 Task: open an excel sheet and write heading  SpendSmartAdd Dates in a column and its values below  '2023-05-01, 2023-05-03, 2023-05-05, 2023-05-10, 2023-05-15, 2023-05-20, 2023-05-25 & 2023-05-31'Add Categories in next column and its values below  Groceries, Dining Out, Transportation, Entertainment, Shopping, Utilities, Health & Miscellaneous. Add Descriptions in next column and its values below  Supermarket, Restaurant, Public Transport, Movie Tickets, Clothing Store, Internet Bill, Pharmacy & Online PurchaseAdd Amountin next column and its values below  $50, $30, $10, $20, $100, $60, $40 & $50Save page Budget Control Sheet
Action: Mouse moved to (36, 105)
Screenshot: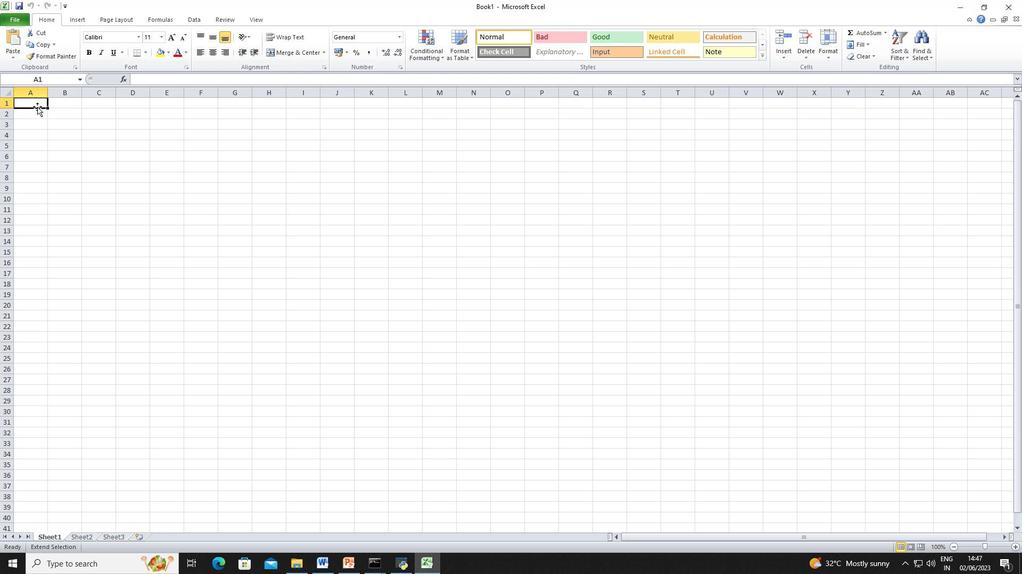 
Action: Mouse pressed left at (36, 105)
Screenshot: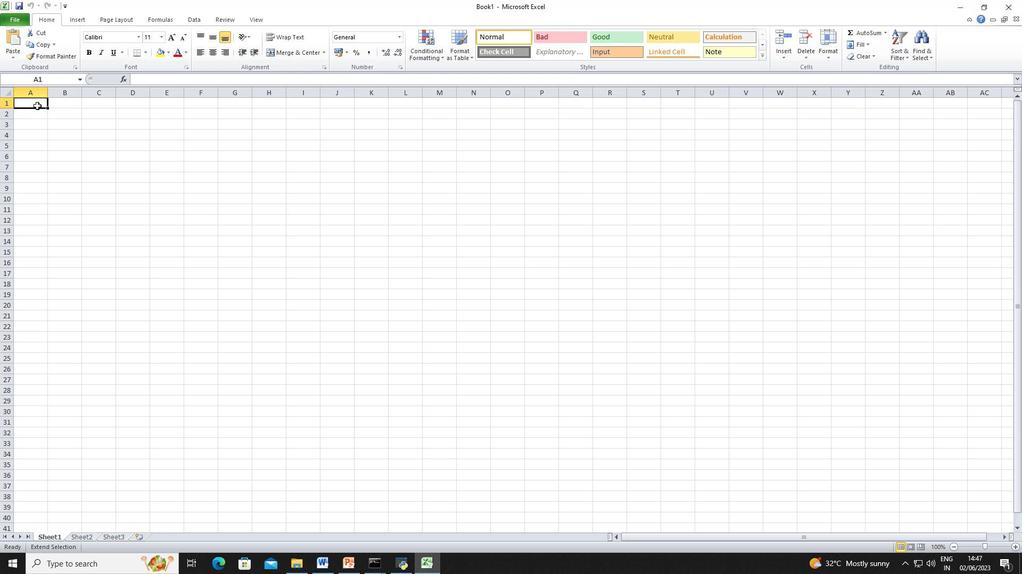
Action: Key pressed <Key.shift><Key.shift><Key.shift><Key.shift>Spend<Key.space><Key.shift><Key.shift><Key.shift>Smart<Key.enter><Key.shift>D<Key.backspace><Key.enter><Key.shift>Dates
Screenshot: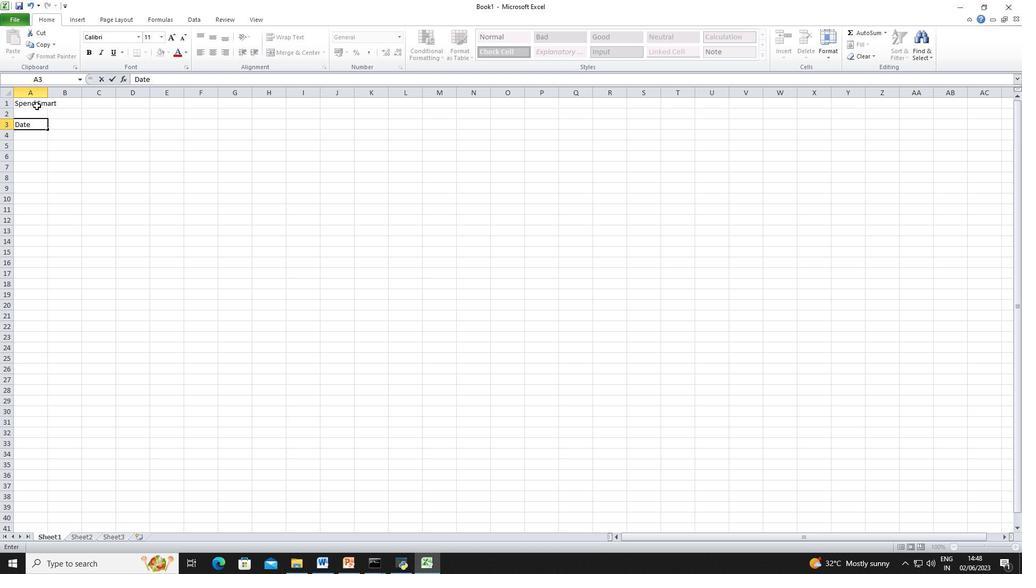
Action: Mouse moved to (27, 133)
Screenshot: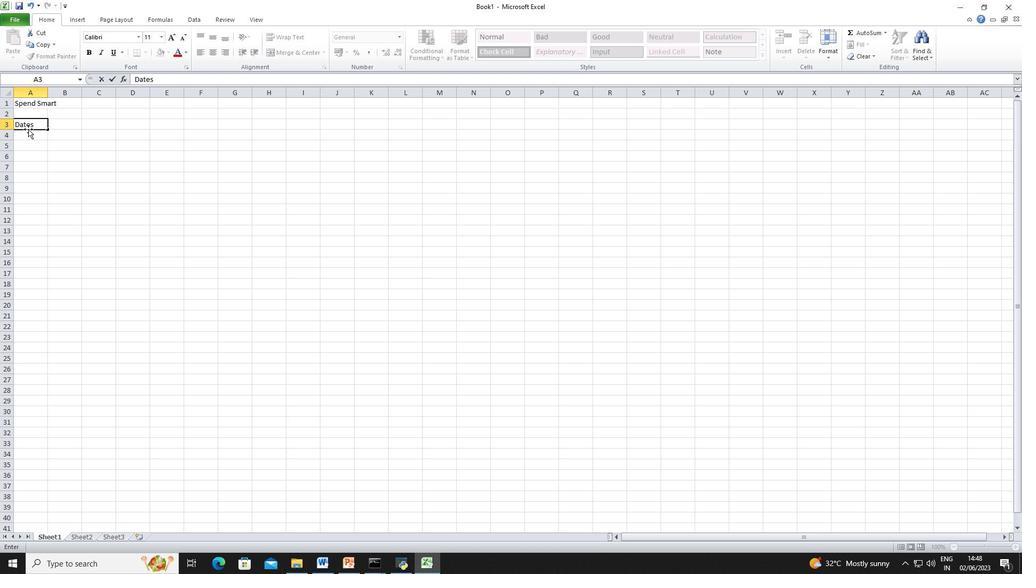 
Action: Mouse pressed left at (27, 133)
Screenshot: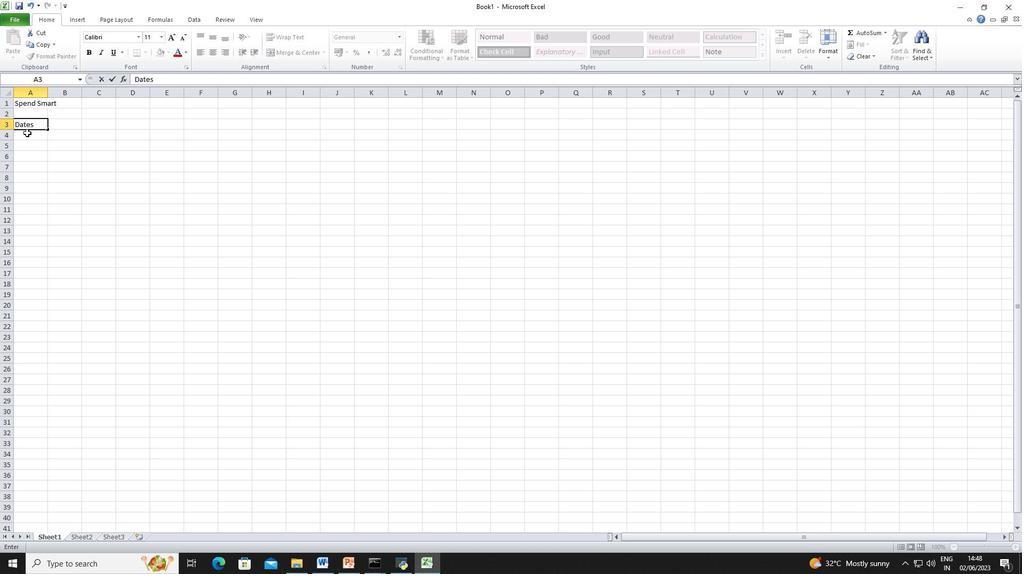 
Action: Key pressed 2023-05-10<Key.enter>2023-05-03<Key.enter>2023-05-05<Key.enter>2023-05-10<Key.enter>2023-050<Key.backspace>-15<Key.enter>2023-050<Key.backspace>-20<Key.enter>2023-05-25<Key.enter>2023-05-31<Key.down><Key.right>
Screenshot: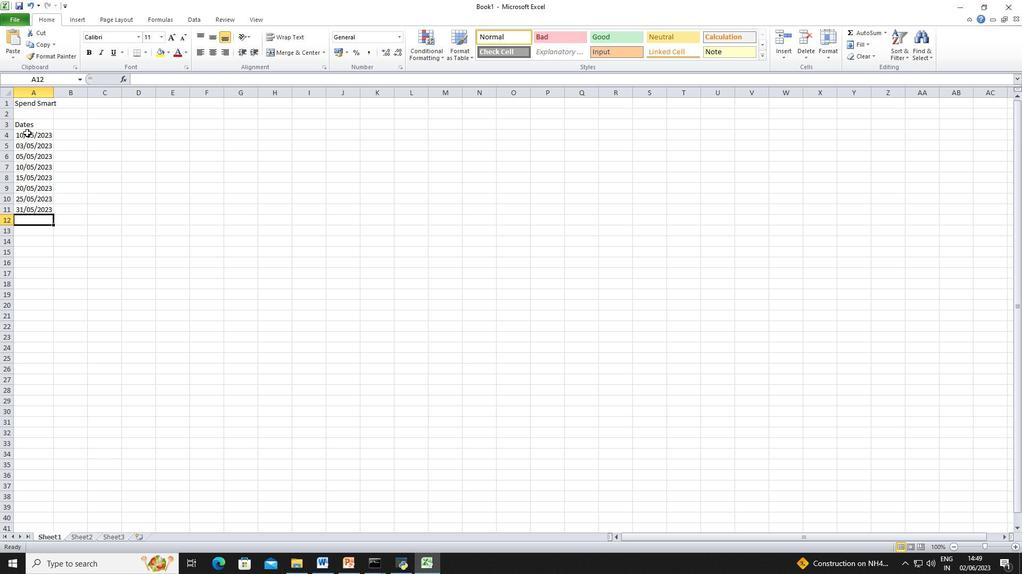 
Action: Mouse moved to (77, 126)
Screenshot: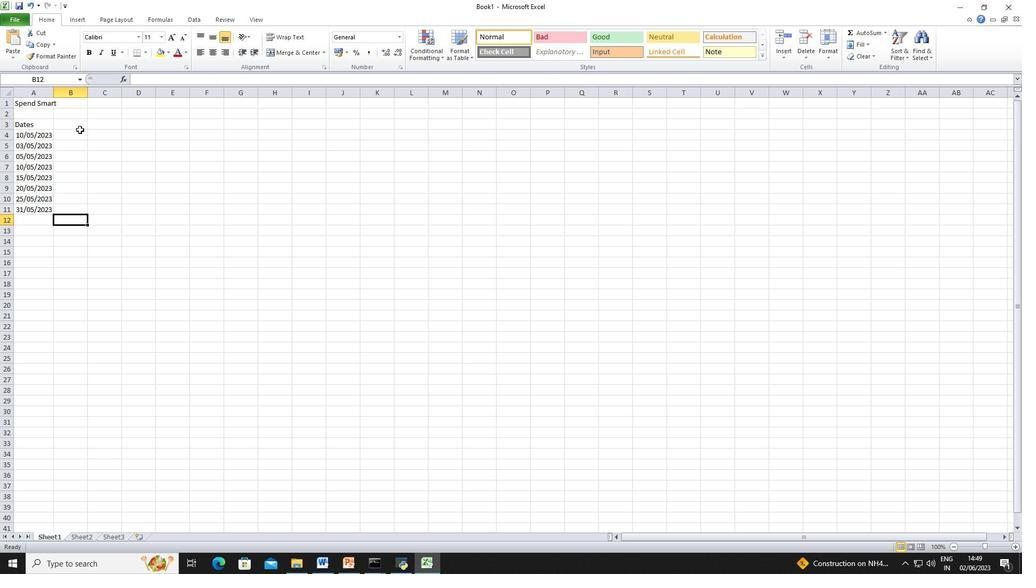 
Action: Mouse pressed left at (77, 126)
Screenshot: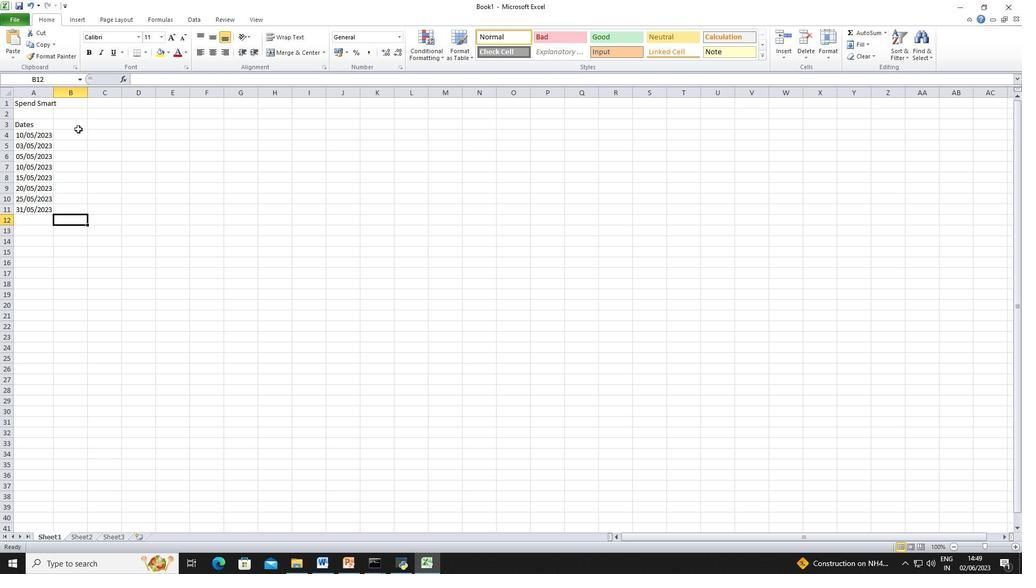 
Action: Mouse moved to (73, 143)
Screenshot: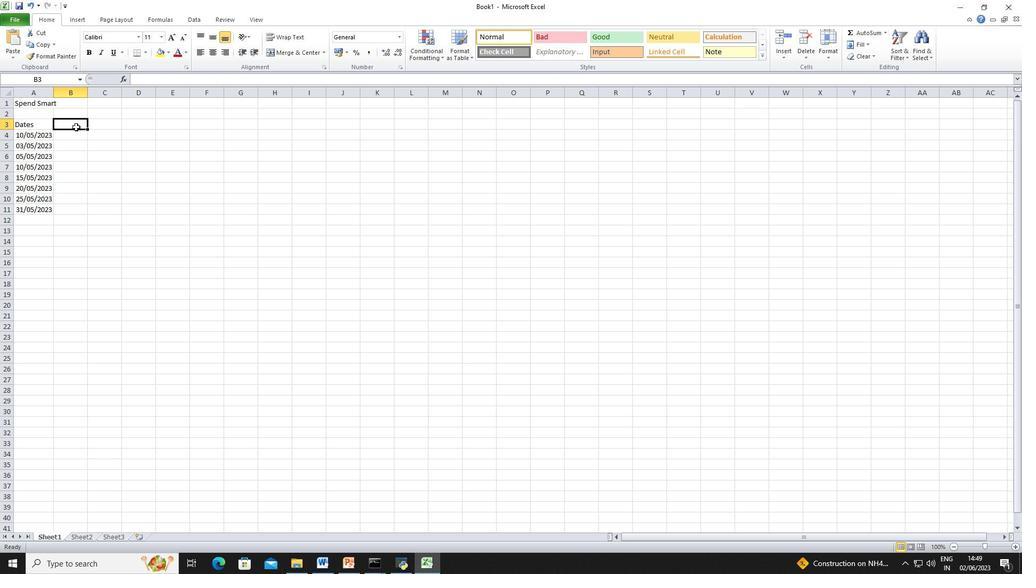 
Action: Mouse pressed left at (73, 143)
Screenshot: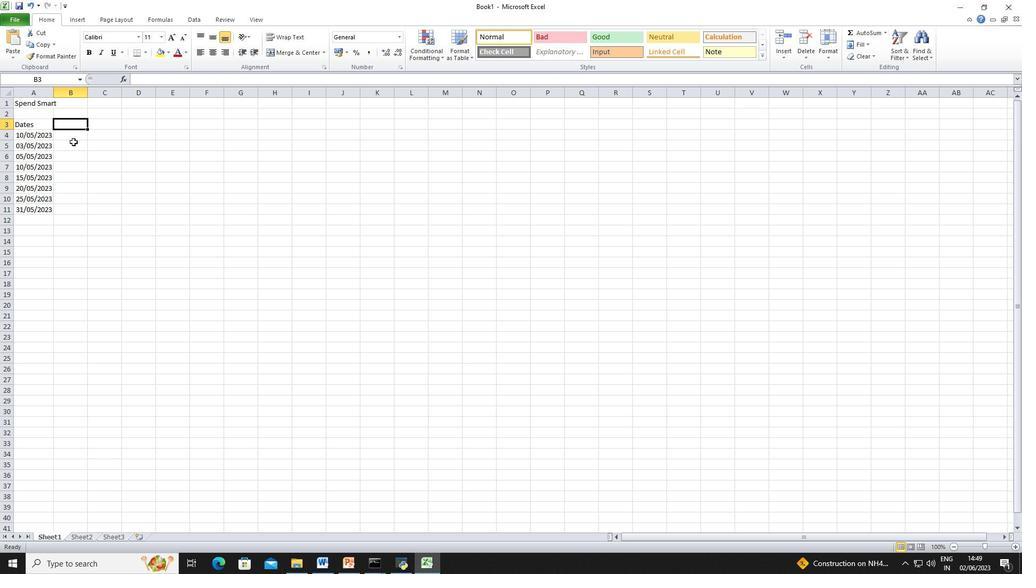 
Action: Mouse moved to (73, 137)
Screenshot: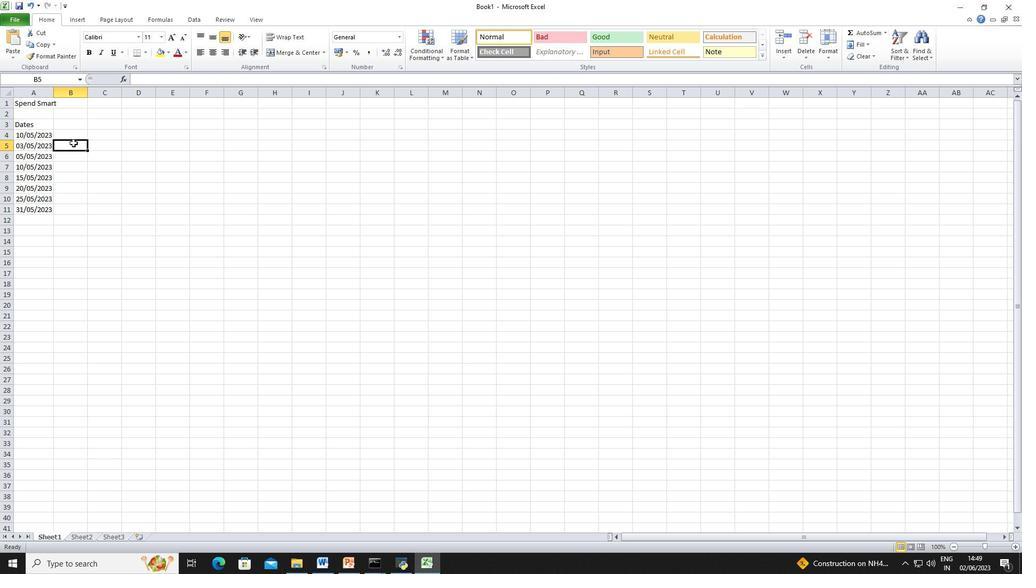 
Action: Mouse pressed left at (73, 137)
Screenshot: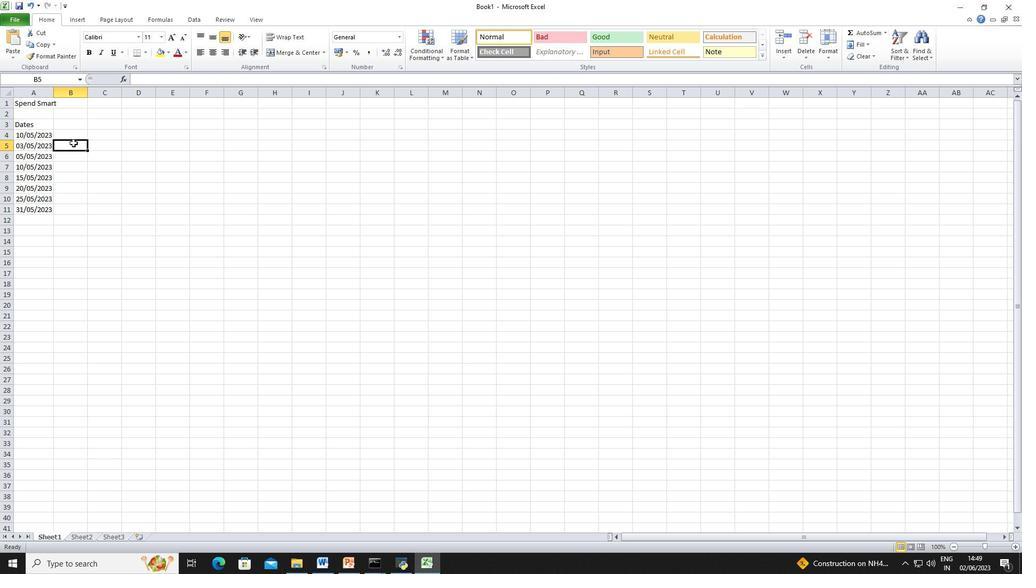 
Action: Mouse moved to (79, 126)
Screenshot: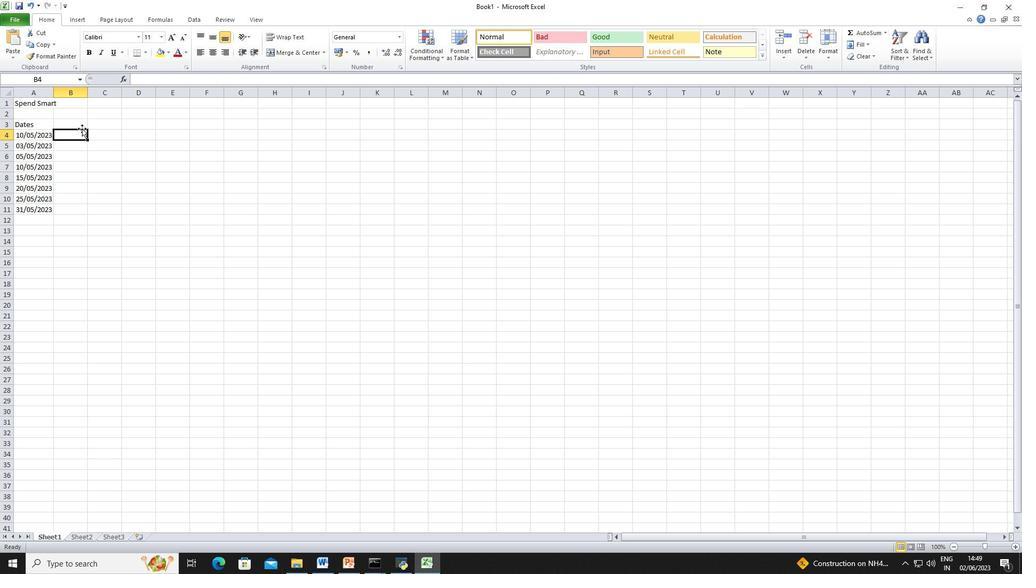 
Action: Mouse pressed left at (79, 126)
Screenshot: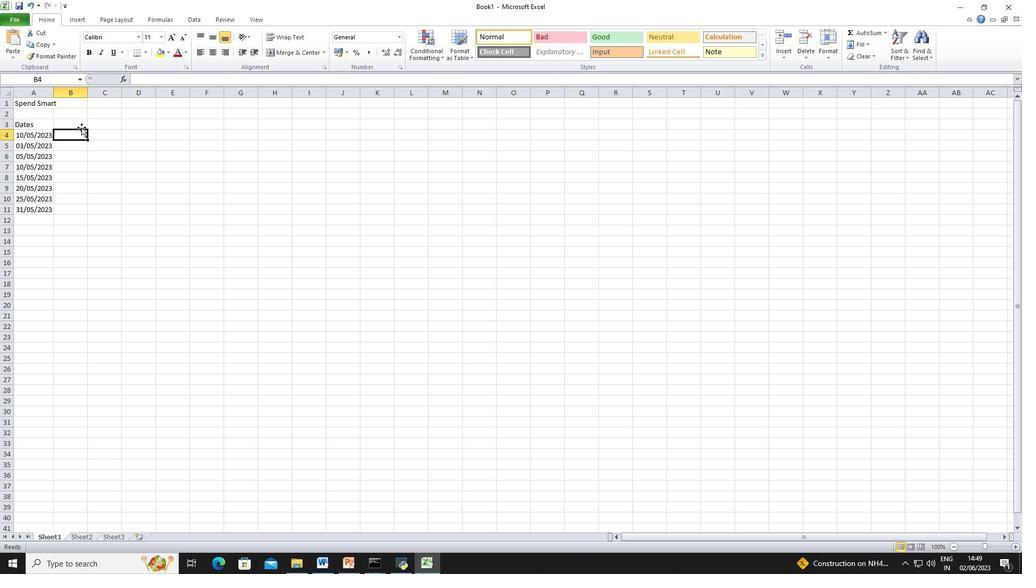 
Action: Key pressed <Key.shift>Categories<Key.down><Key.shift>Groceries<Key.enter><Key.shift><Key.shift><Key.shift><Key.shift><Key.shift><Key.shift><Key.shift>Dining<Key.space><Key.shift>Out<Key.enter><Key.shift>Transportation<Key.enter><Key.shift><Key.shift>Entertainment<Key.enter><Key.shift>Shopping<Key.enter><Key.shift><Key.shift><Key.shift><Key.shift><Key.shift><Key.shift><Key.shift><Key.shift><Key.shift>Utilities<Key.enter><Key.shift><Key.shift>Health<Key.enter><Key.shift>Miscellaneous<Key.right><Key.up><Key.right><Key.up><Key.up><Key.up><Key.up><Key.up><Key.up><Key.up><Key.shift>Descriptdions<Key.down><Key.shift><Key.shift><Key.shift>Supermarket<Key.enter><Key.shift>Restaurant<Key.enter><Key.shift><Key.shift>Public<Key.space><Key.shift><Key.shift><Key.shift>Transport<Key.enter><Key.shift><Key.shift><Key.shift>Movie<Key.space><Key.shift><Key.shift><Key.shift>Tickets<Key.enter><Key.shift><Key.shift><Key.shift><Key.shift><Key.shift><Key.shift><Key.shift><Key.shift><Key.shift><Key.shift><Key.shift><Key.shift><Key.shift><Key.shift><Key.shift><Key.shift>Clothing<Key.space><Key.shift><Key.shift><Key.shift><Key.shift><Key.shift><Key.shift><Key.shift><Key.shift><Key.shift><Key.shift><Key.shift><Key.shift><Key.shift><Key.shift><Key.shift><Key.shift><Key.shift><Key.shift><Key.shift><Key.shift><Key.shift><Key.shift><Key.shift><Key.shift><Key.shift><Key.shift><Key.shift><Key.shift><Key.shift><Key.shift><Key.shift><Key.shift><Key.shift><Key.shift><Key.shift><Key.shift><Key.shift><Key.shift><Key.shift><Key.shift><Key.shift><Key.shift><Key.shift><Key.shift>Store<Key.enter><Key.shift><Key.shift><Key.shift><Key.shift><Key.shift><Key.shift><Key.shift><Key.shift><Key.shift><Key.shift><Key.shift><Key.shift>Internet<Key.space><Key.shift><Key.shift>Bill<Key.enter><Key.shift>Pharmacy<Key.enter><Key.shift>Online<Key.space><Key.shift>Purchase<Key.down><Key.right><Key.right><Key.up><Key.up><Key.up><Key.up><Key.up><Key.up><Key.up><Key.up><Key.up><Key.shift><Key.shift><Key.shift><Key.shift>Amount<Key.down><Key.shift>$50<Key.down><Key.shift><Key.shift><Key.shift><Key.shift><Key.shift><Key.shift><Key.shift><Key.shift><Key.shift><Key.shift><Key.shift><Key.shift><Key.shift><Key.shift><Key.shift><Key.shift><Key.shift><Key.shift><Key.shift>$30<Key.enter><Key.shift><Key.shift><Key.shift><Key.shift><Key.shift><Key.shift><Key.shift><Key.shift><Key.shift><Key.shift><Key.shift><Key.shift><Key.shift><Key.shift>$10<Key.down><Key.shift><Key.shift><Key.shift><Key.shift><Key.shift><Key.shift><Key.shift><Key.shift><Key.shift><Key.shift><Key.shift><Key.shift><Key.shift><Key.shift><Key.shift><Key.shift><Key.shift><Key.shift>$20<Key.down><Key.shift><Key.shift><Key.shift><Key.shift><Key.shift><Key.shift><Key.shift><Key.shift><Key.shift><Key.shift><Key.shift><Key.shift><Key.shift><Key.shift><Key.shift><Key.shift>$100<Key.down><Key.shift><Key.shift><Key.shift><Key.shift><Key.shift>$60<Key.down><Key.shift><Key.shift><Key.shift><Key.shift><Key.shift><Key.shift><Key.shift><Key.shift><Key.shift><Key.shift><Key.shift><Key.shift>$40<Key.down><Key.shift><Key.shift><Key.shift><Key.shift><Key.shift><Key.shift>$50<Key.down><Key.right><Key.up><Key.up><Key.up><Key.up><Key.up><Key.up><Key.up><Key.up><Key.up>
Screenshot: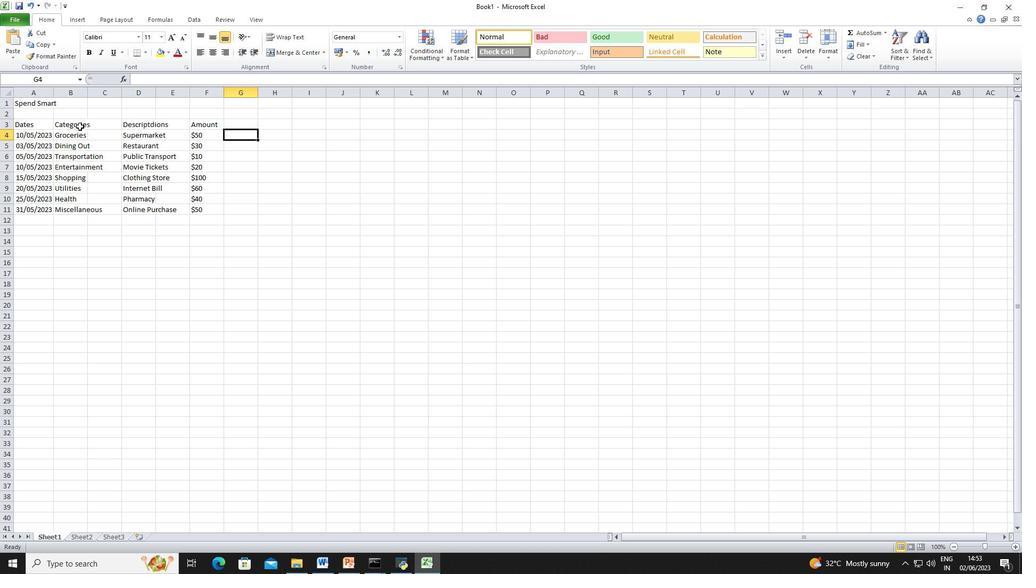 
